 Task: Send an email with the signature Erica Taylor with the subject 'Request for project resources' and the message 'I appreciate your attention to detail and timely response.' from softage.1@softage.net to softage.5@softage.net and softage.6@softage.net with an attached document Business_model_canvas.pdf
Action: Key pressed n
Screenshot: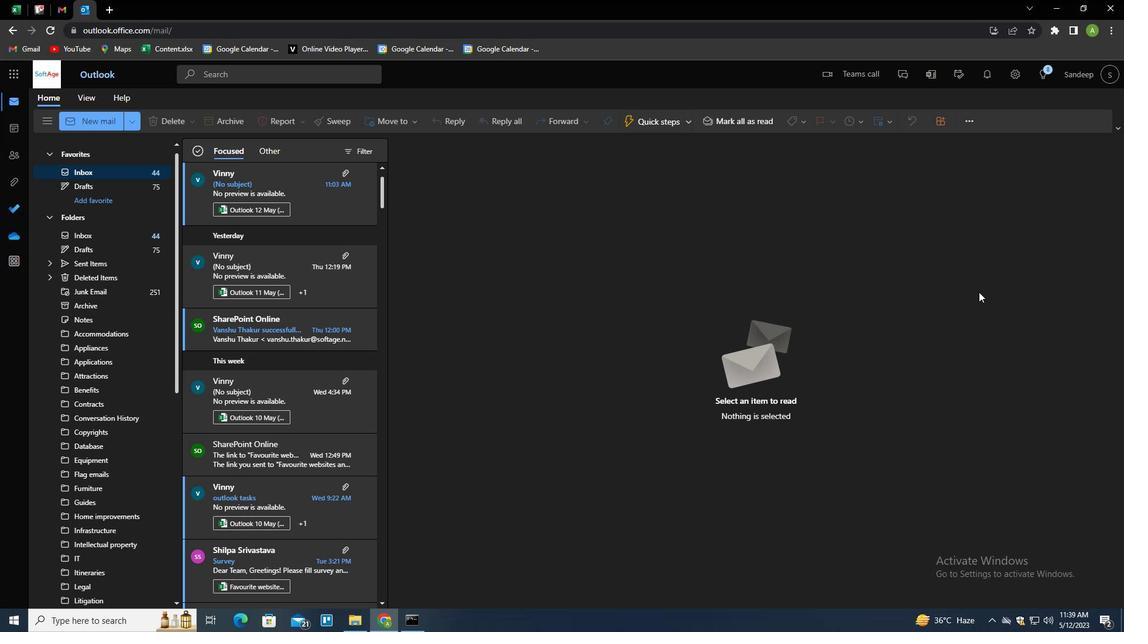 
Action: Mouse moved to (792, 123)
Screenshot: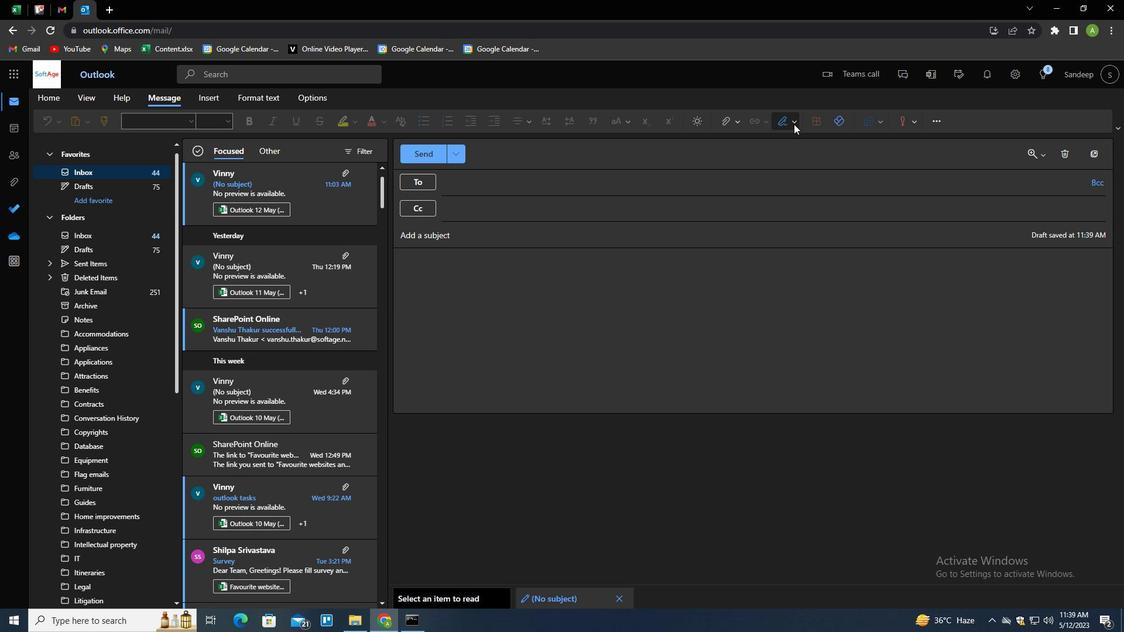 
Action: Mouse pressed left at (792, 123)
Screenshot: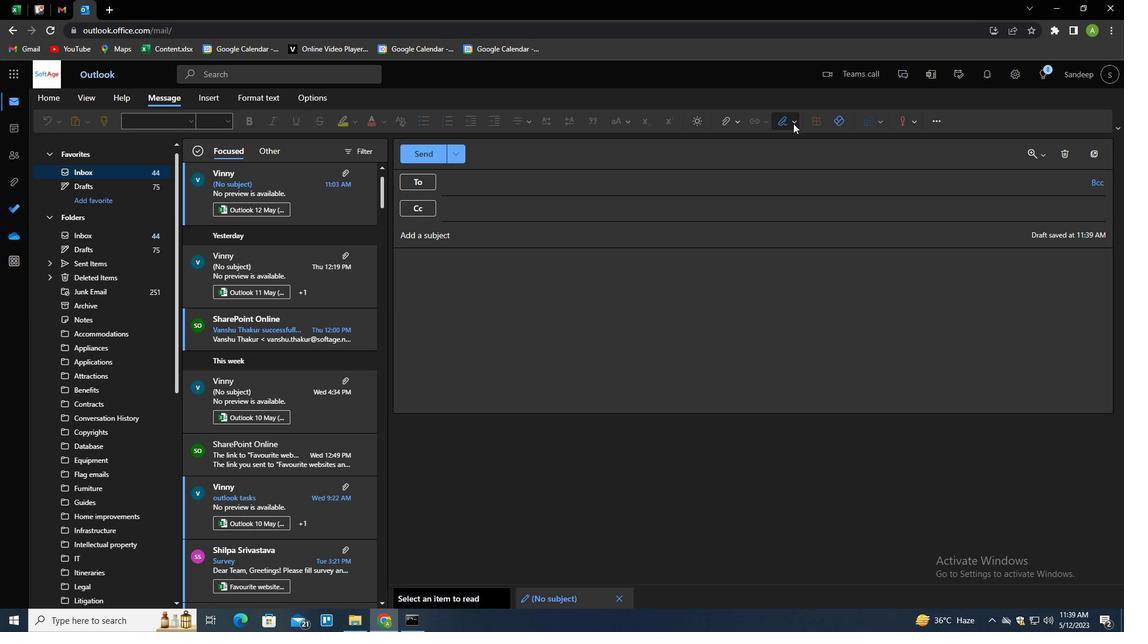 
Action: Mouse moved to (770, 172)
Screenshot: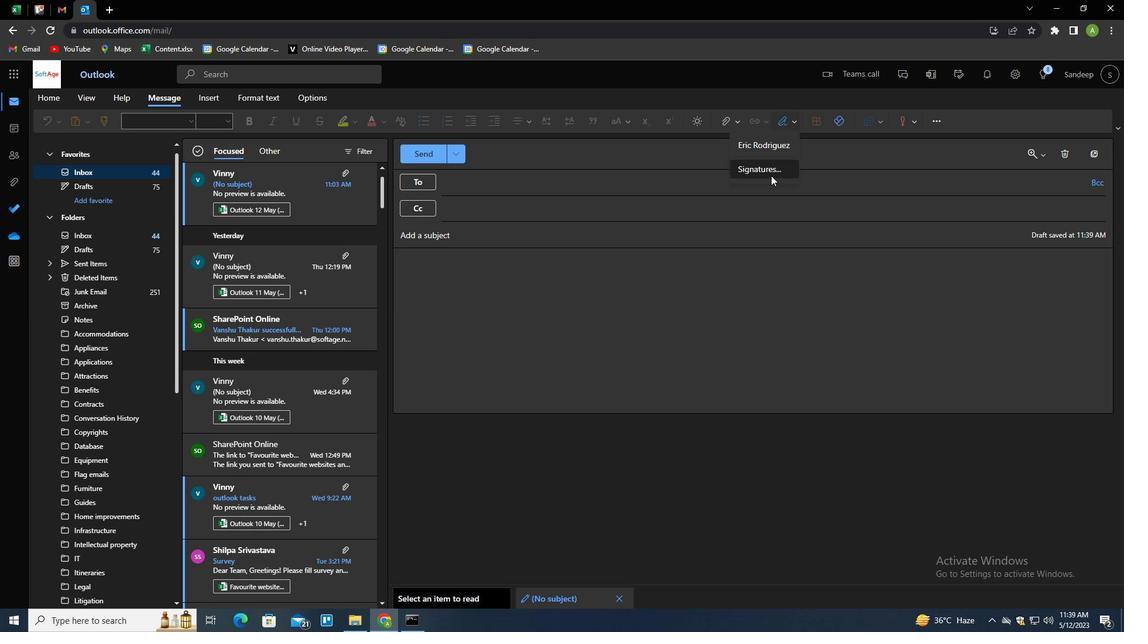 
Action: Mouse pressed left at (770, 172)
Screenshot: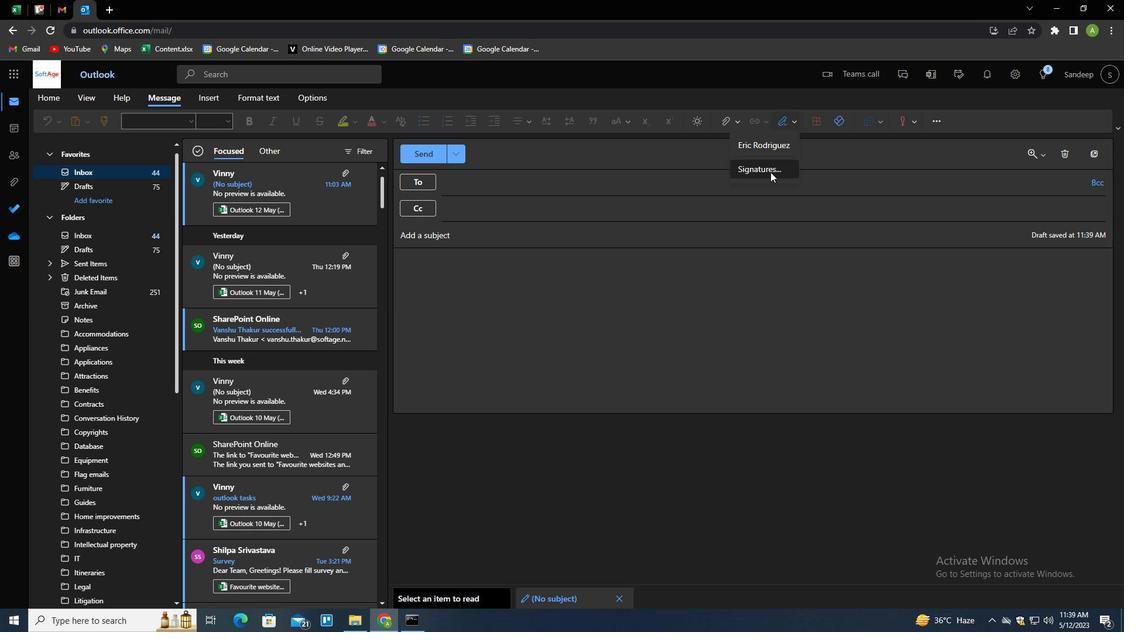 
Action: Key pressed <Key.shift>E
Screenshot: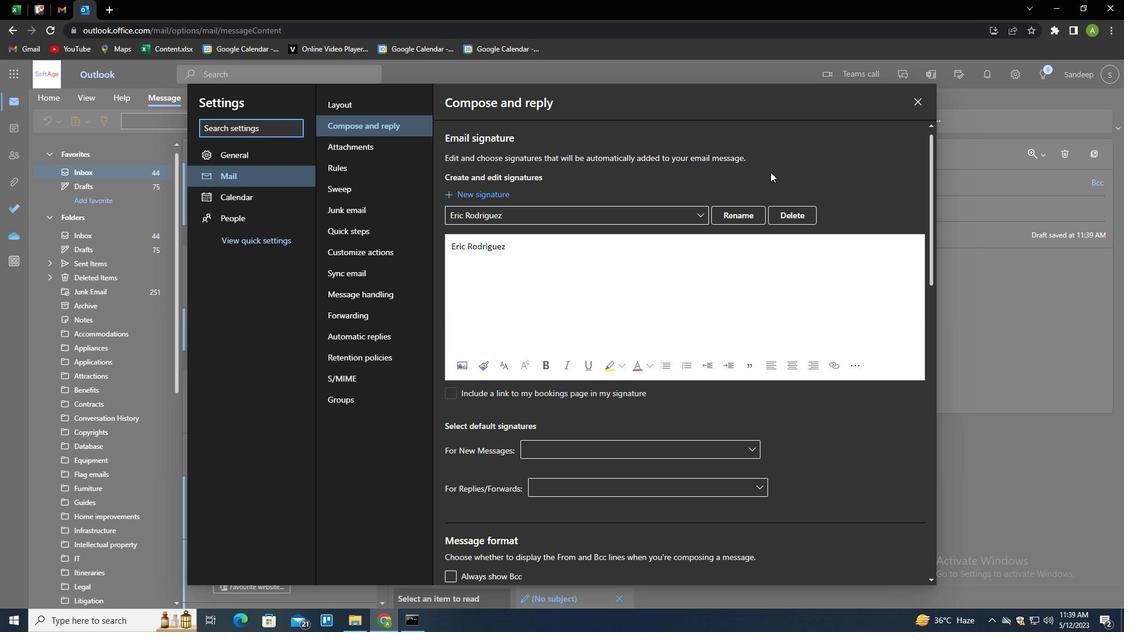 
Action: Mouse moved to (792, 221)
Screenshot: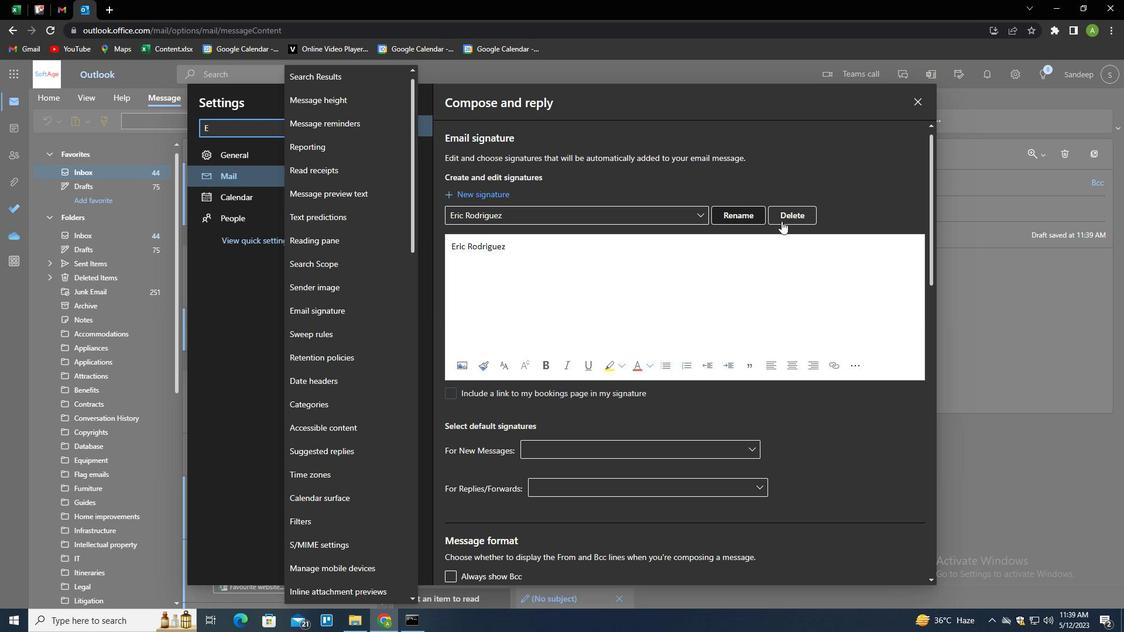 
Action: Mouse pressed left at (792, 221)
Screenshot: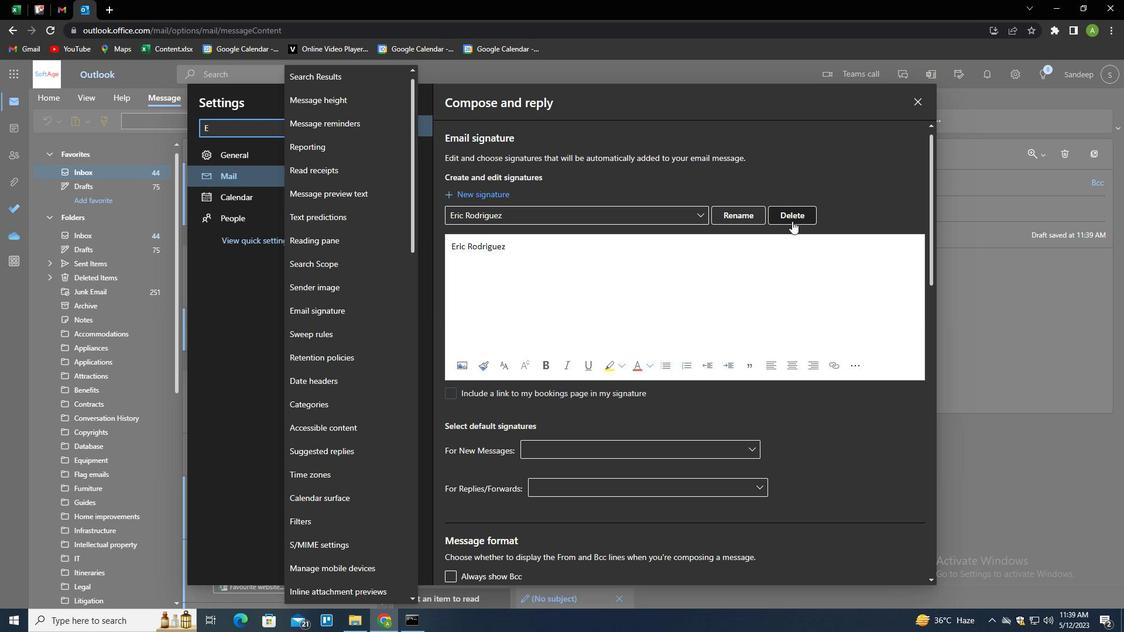 
Action: Mouse moved to (761, 221)
Screenshot: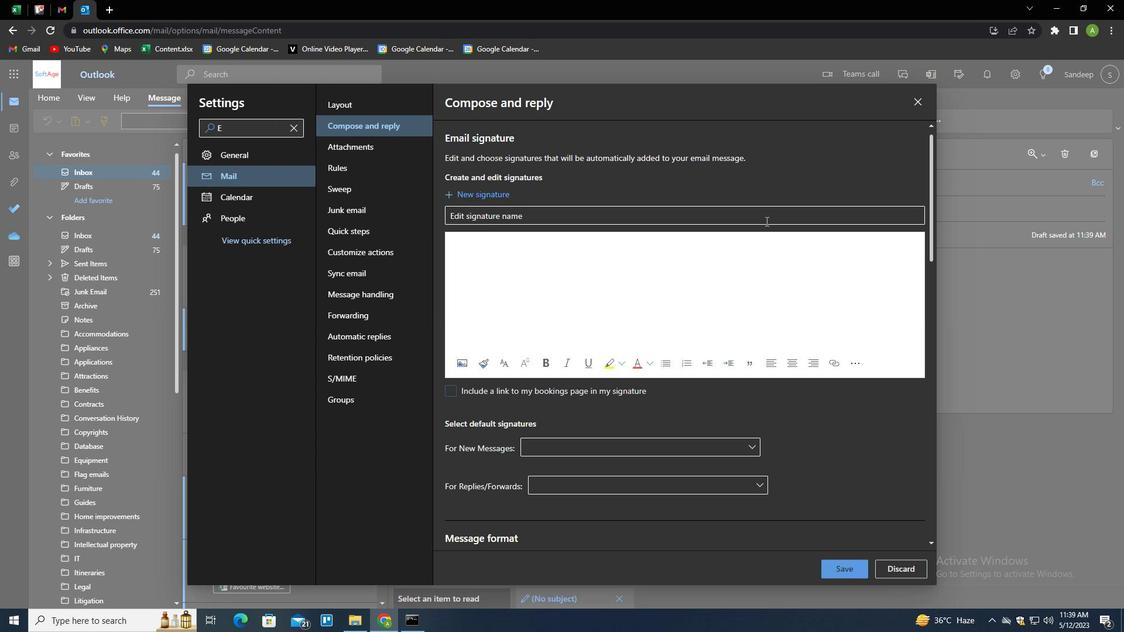 
Action: Mouse pressed left at (761, 221)
Screenshot: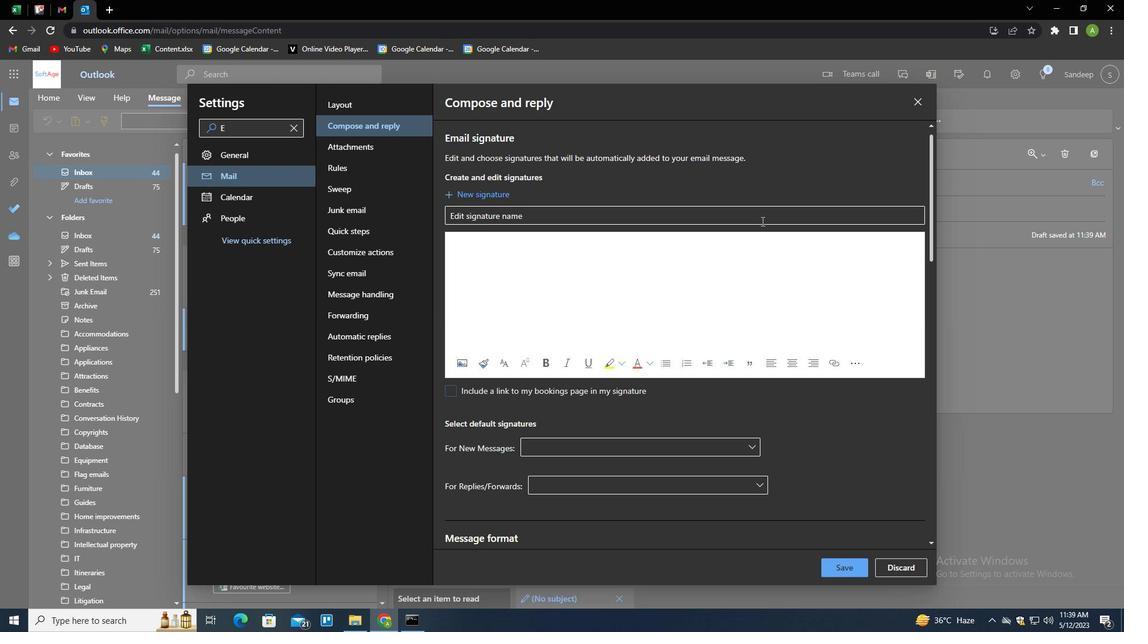 
Action: Mouse moved to (761, 221)
Screenshot: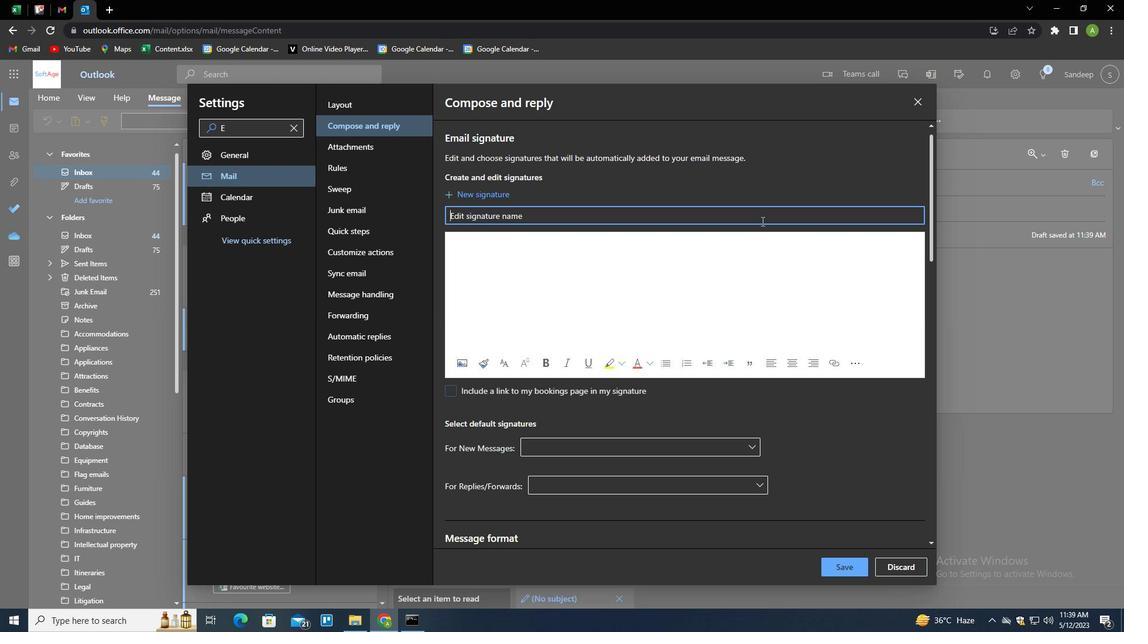 
Action: Key pressed <Key.shift>ER
Screenshot: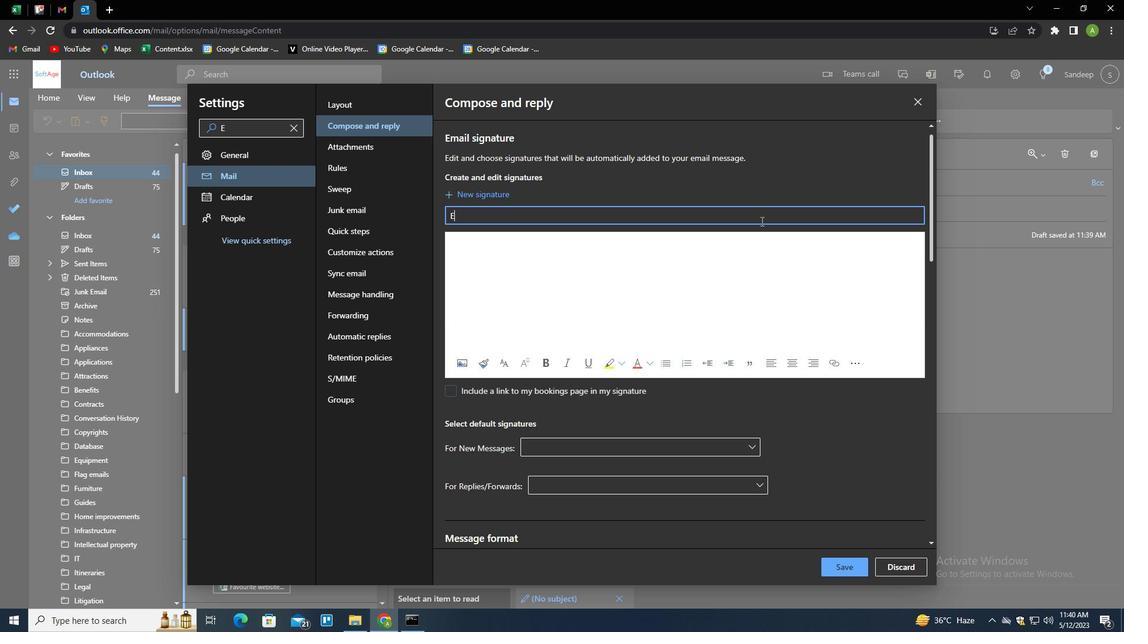 
Action: Mouse moved to (761, 221)
Screenshot: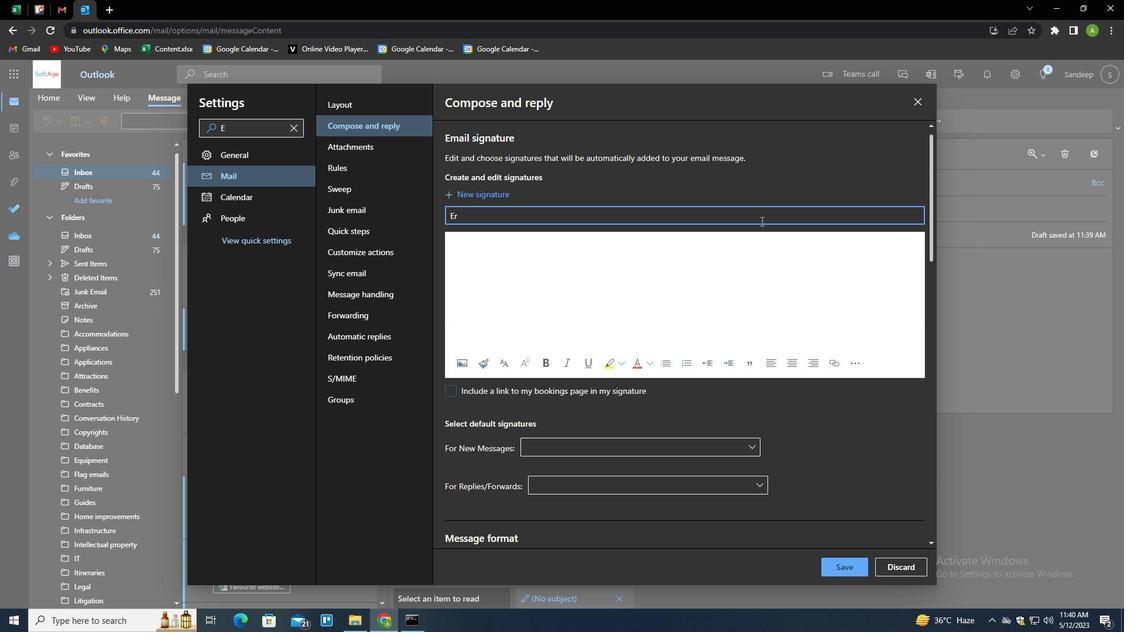 
Action: Key pressed IC<Key.space><Key.shift>TAYLOR<Key.tab><Key.shift>ERIC<Key.space><Key.shift>TAYLOR
Screenshot: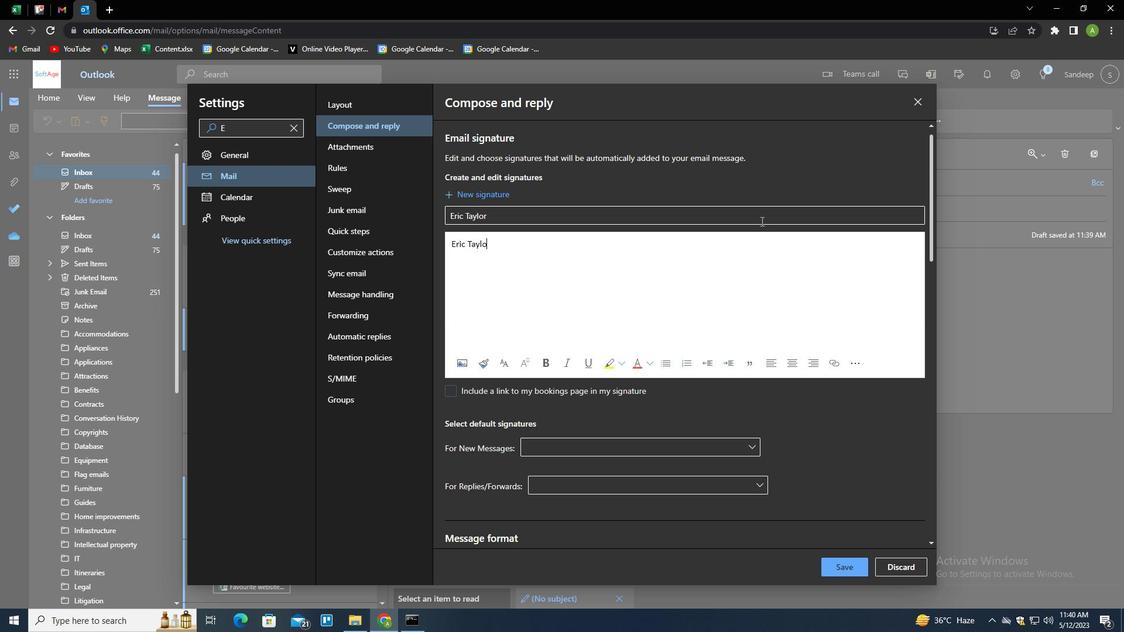 
Action: Mouse moved to (846, 565)
Screenshot: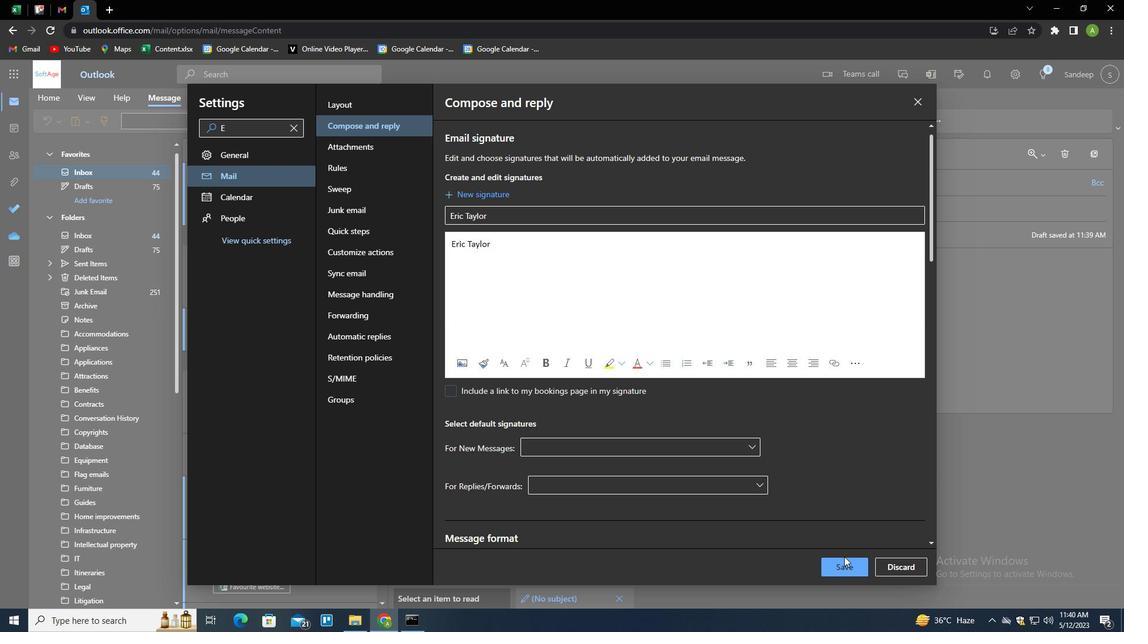 
Action: Mouse pressed left at (846, 565)
Screenshot: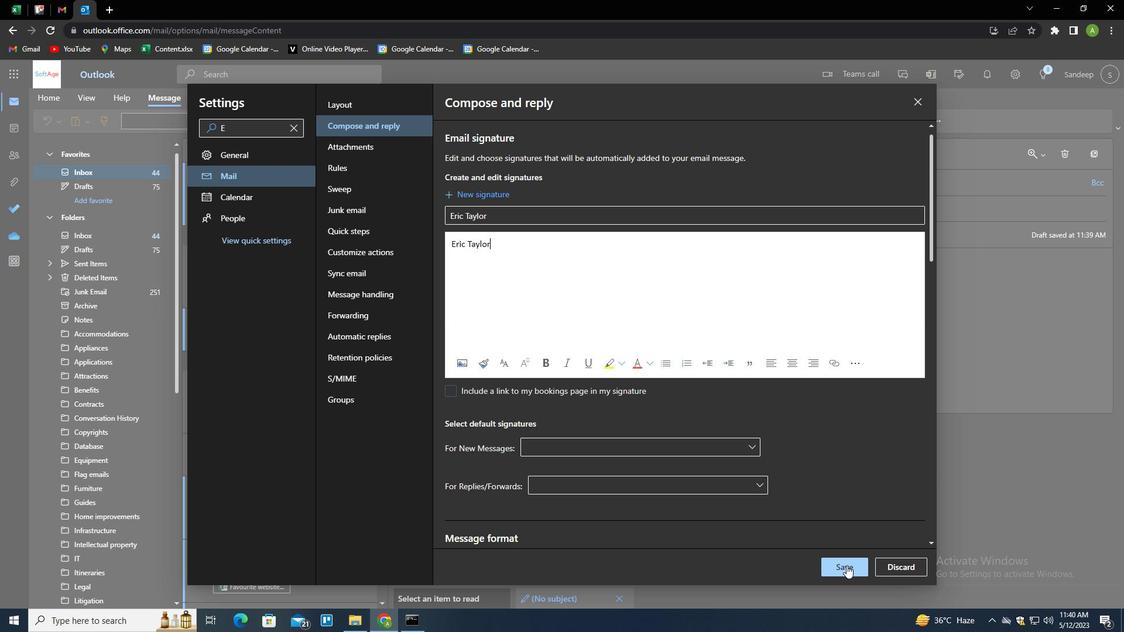 
Action: Mouse moved to (976, 365)
Screenshot: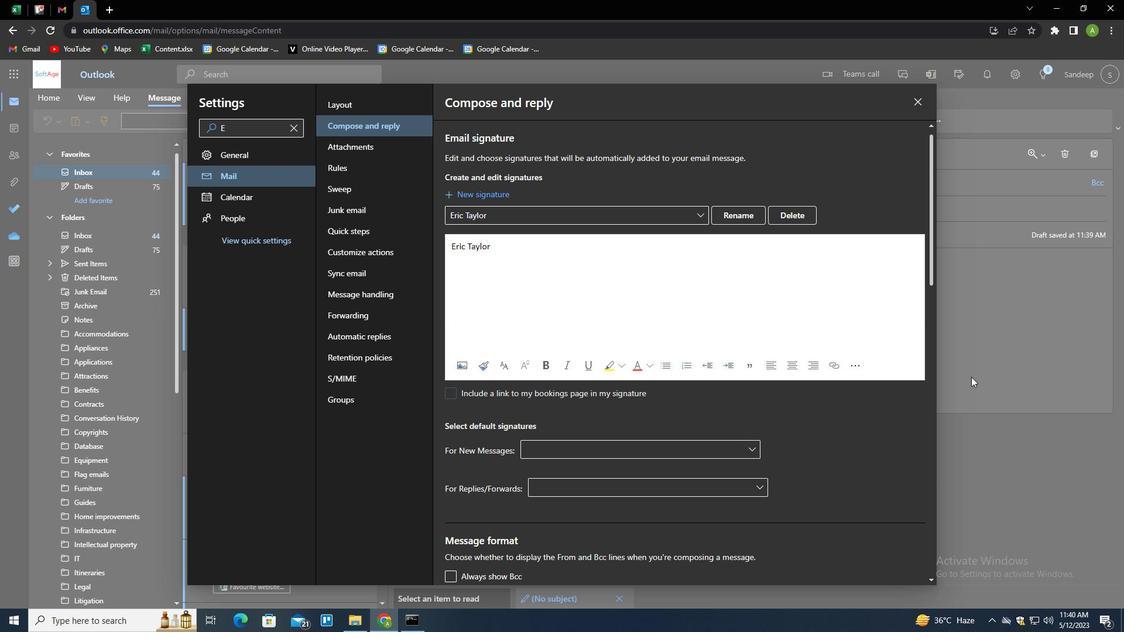 
Action: Mouse pressed left at (976, 365)
Screenshot: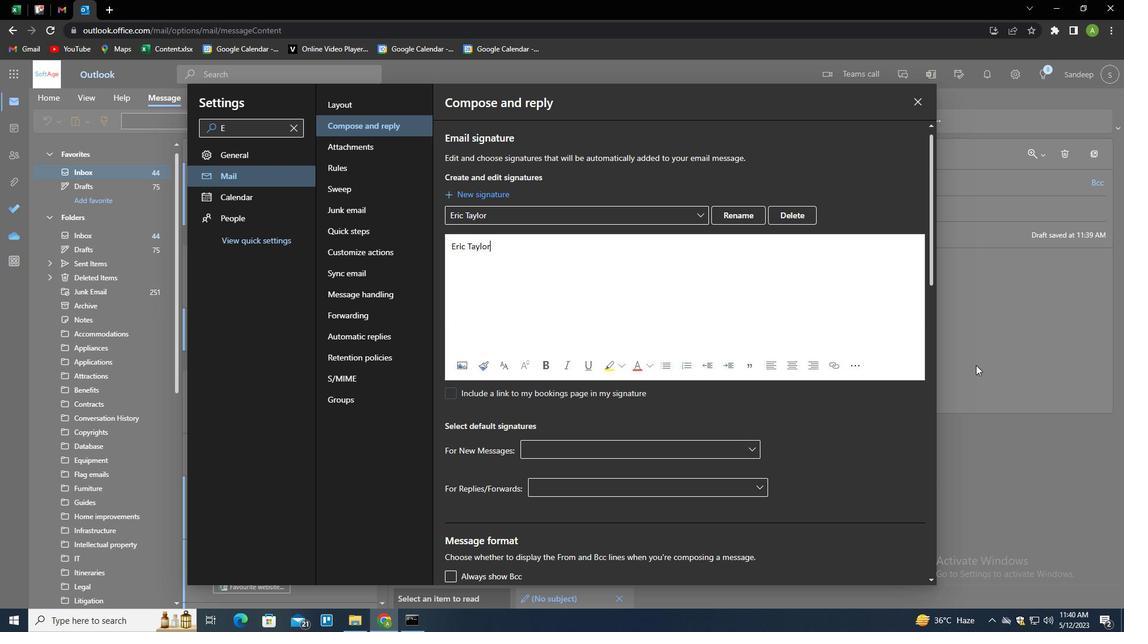 
Action: Mouse moved to (786, 125)
Screenshot: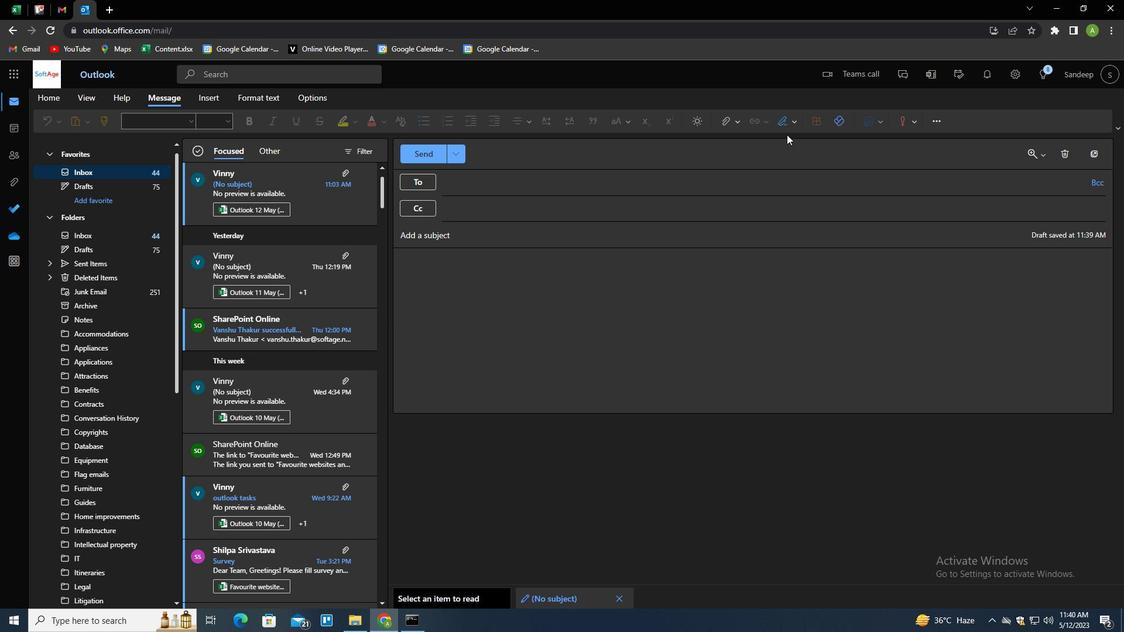 
Action: Mouse pressed left at (786, 125)
Screenshot: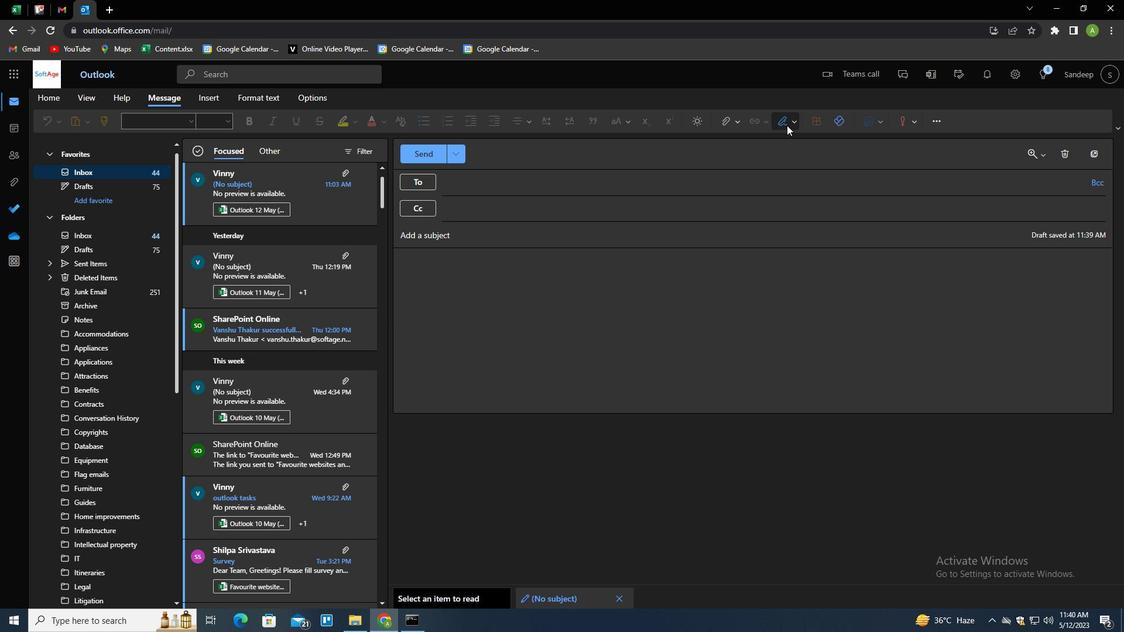 
Action: Mouse moved to (777, 144)
Screenshot: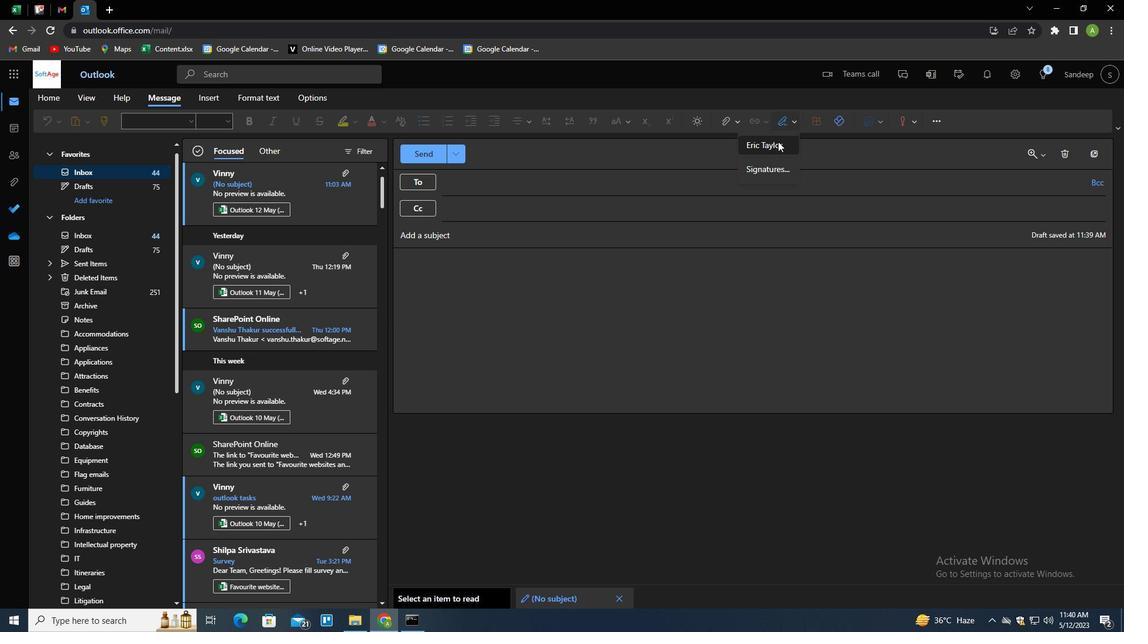 
Action: Mouse pressed left at (777, 144)
Screenshot: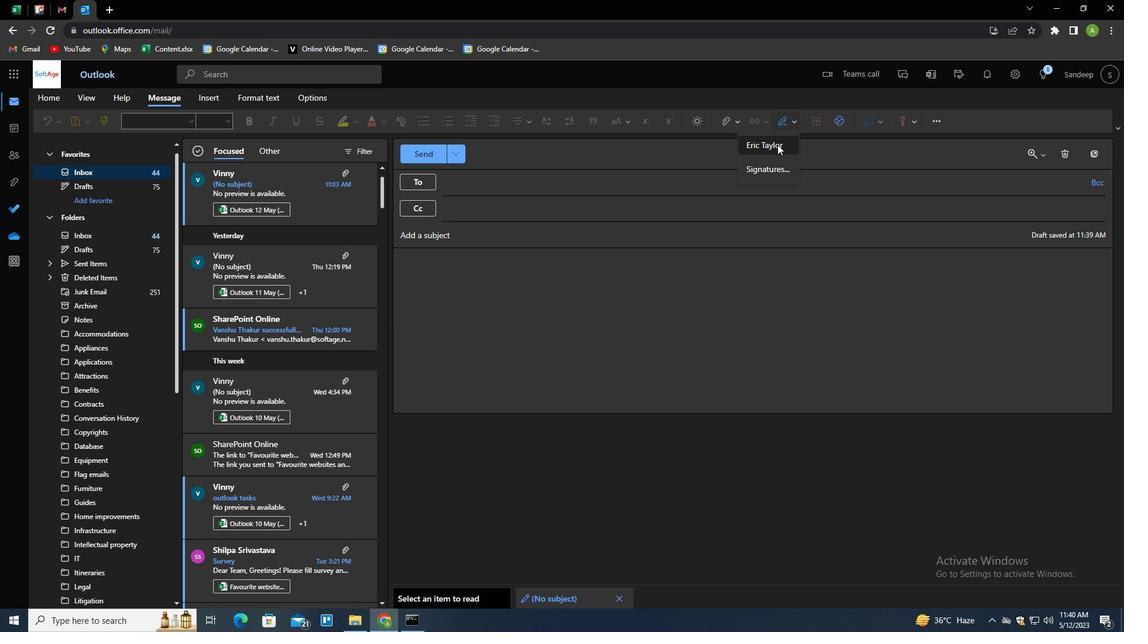 
Action: Mouse moved to (537, 233)
Screenshot: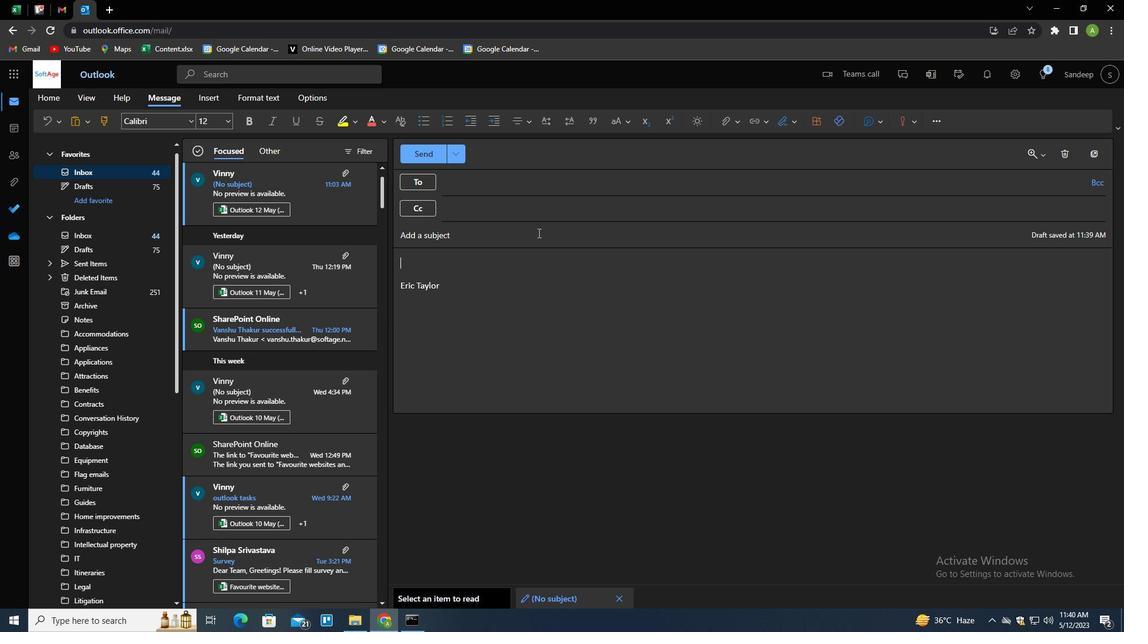 
Action: Mouse pressed left at (537, 233)
Screenshot: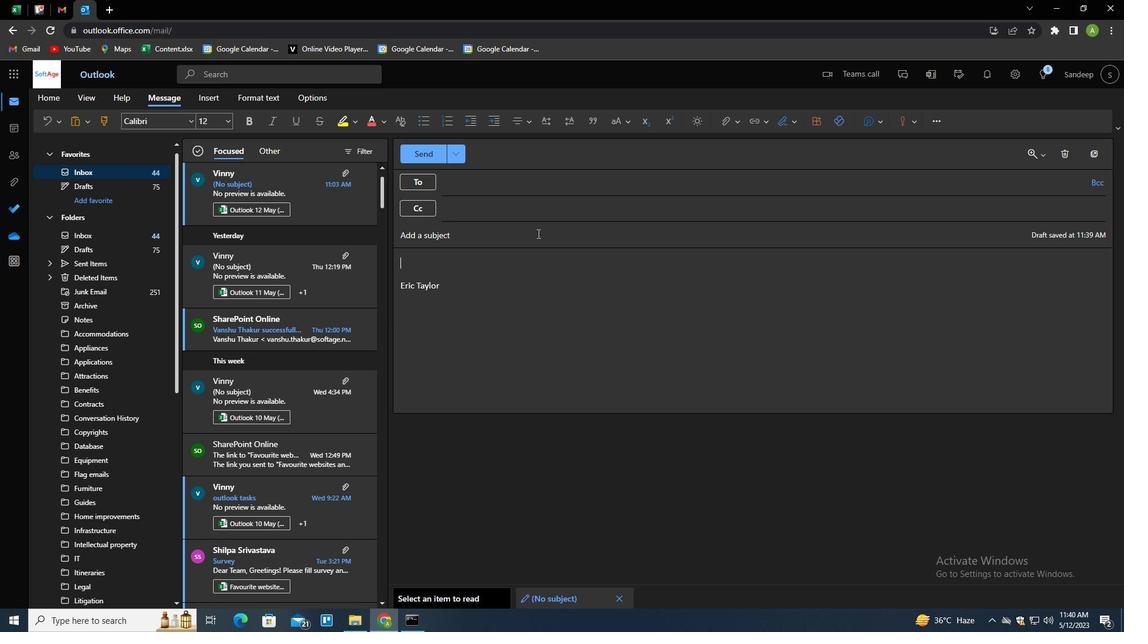 
Action: Mouse moved to (536, 234)
Screenshot: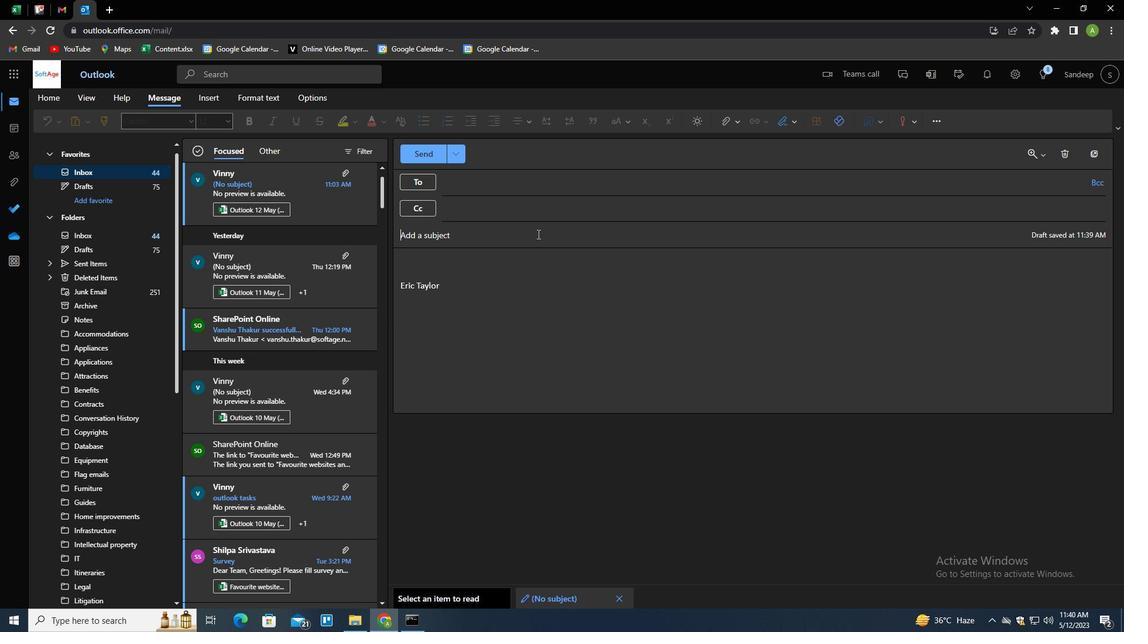 
Action: Key pressed <Key.shift>
Screenshot: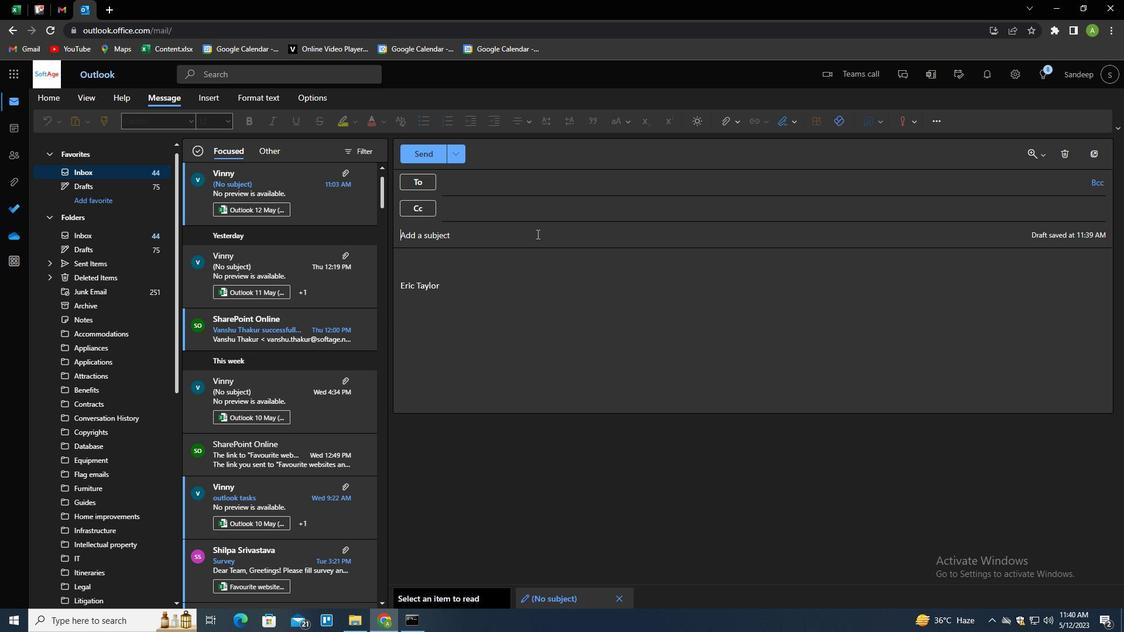
Action: Mouse moved to (534, 235)
Screenshot: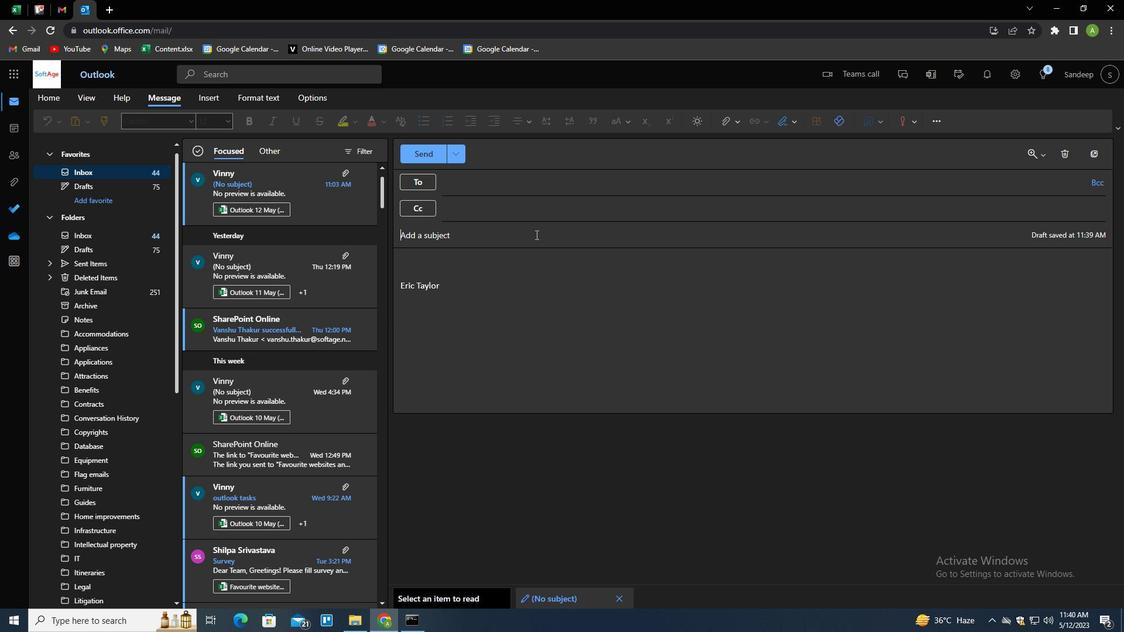
Action: Key pressed <Key.shift><Key.shift><Key.shift><Key.shift><Key.shift><Key.shift><Key.shift>
Screenshot: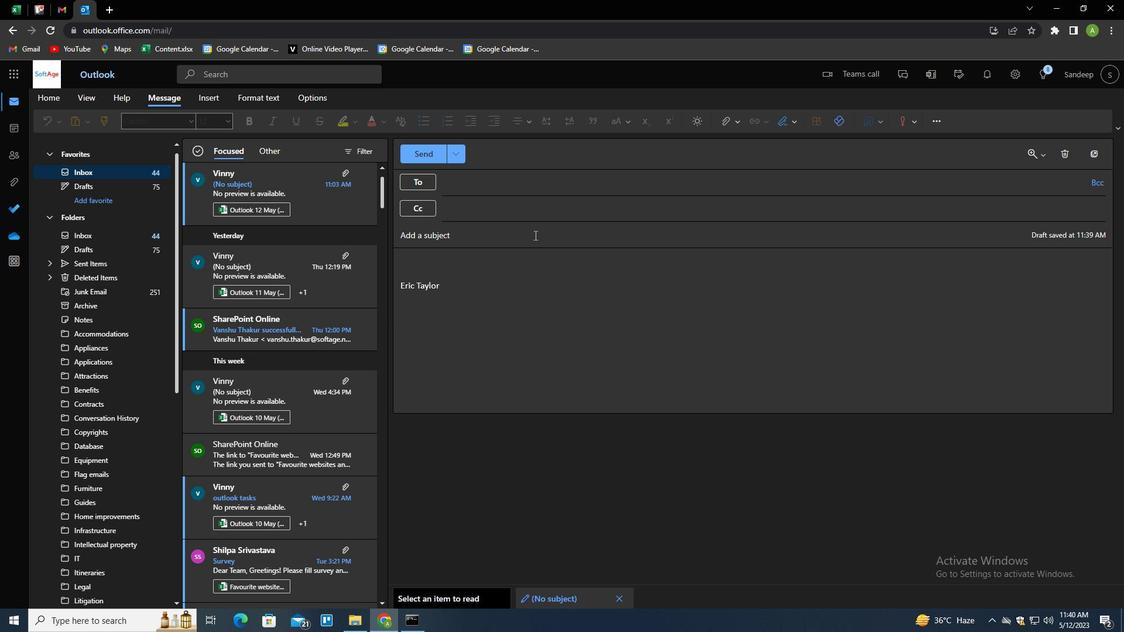 
Action: Mouse moved to (533, 235)
Screenshot: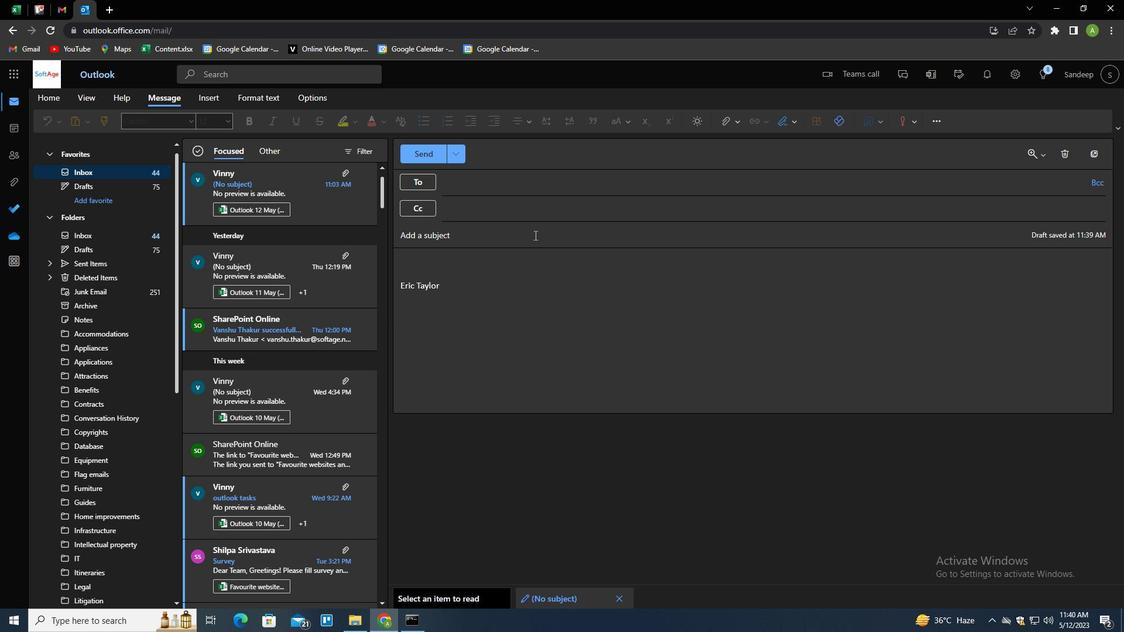 
Action: Key pressed <Key.shift><Key.shift><Key.shift><Key.shift><Key.shift><Key.shift><Key.shift><Key.shift><Key.shift><Key.shift>REQUEST<Key.space>FOR<Key.space>PROJECT<Key.space>RESOURCES<Key.tab><Key.shift>I<Key.space>APPRECIATE<Key.space>YOUR<Key.space>ATTENTION<Key.space>TO<Key.space>DETAILS<Key.space>AND<Key.space>TIMELY<Key.space>RESPONC<Key.backspace>SE.
Screenshot: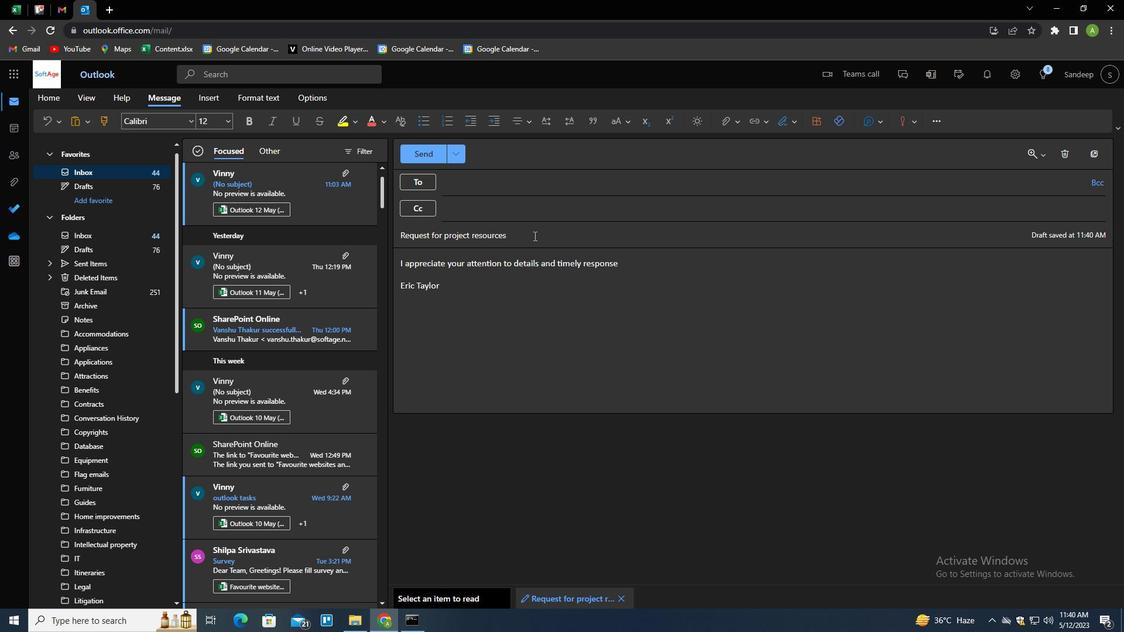 
Action: Mouse moved to (517, 184)
Screenshot: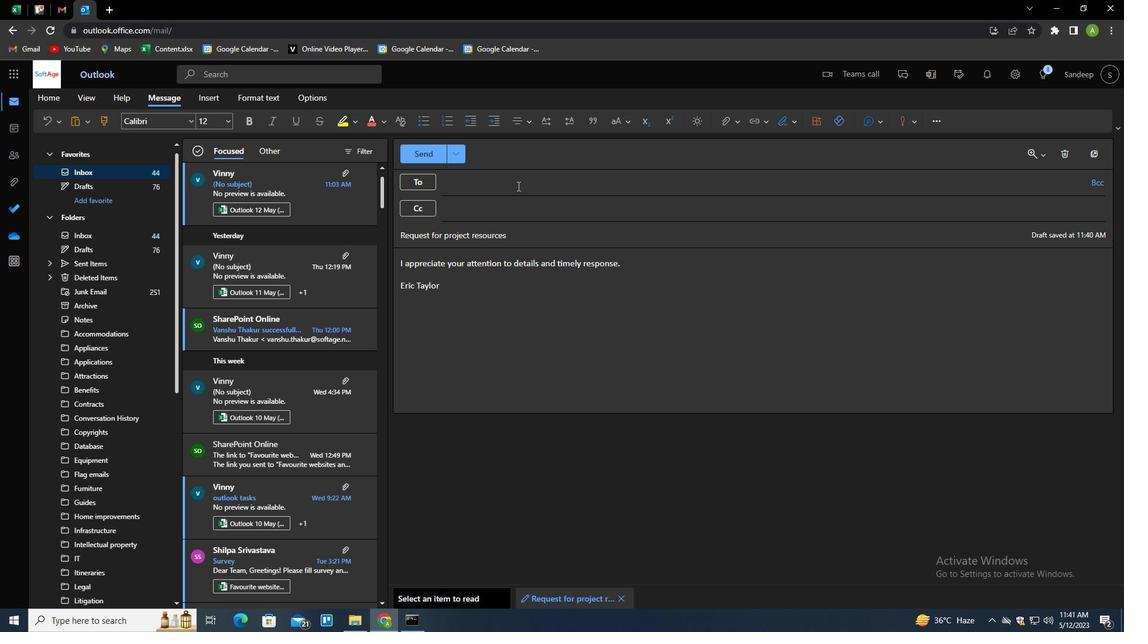 
Action: Mouse pressed left at (517, 184)
Screenshot: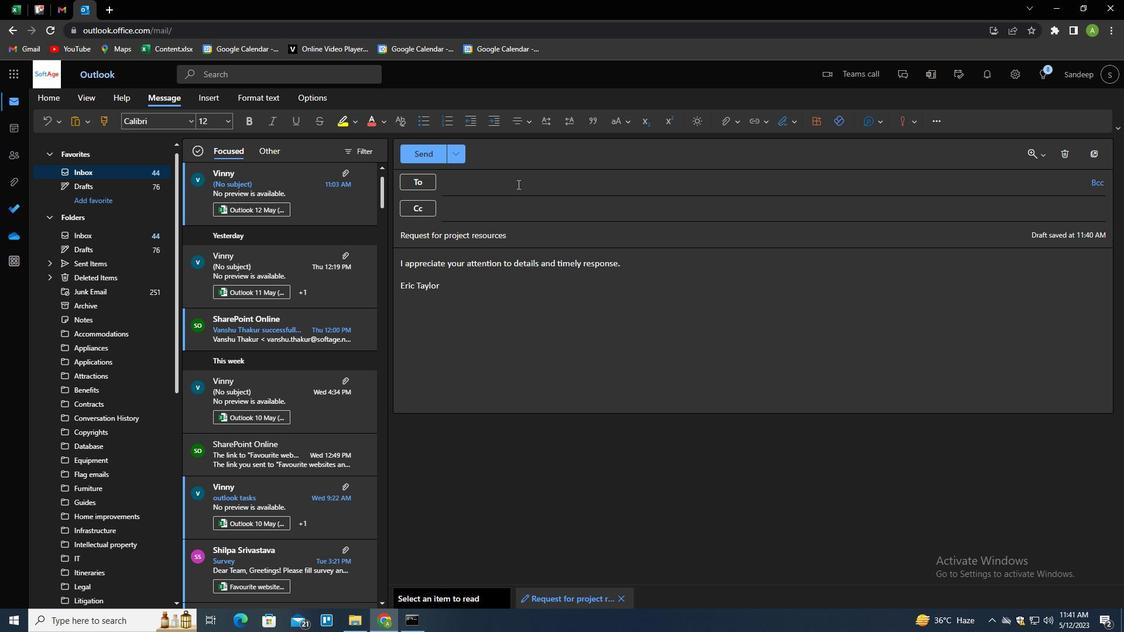 
Action: Key pressed SOFTAGE.5<Key.shift>@SOFTAGE.NET<Key.enter>SOFTAGE.6<Key.shift>@SOFTAGE.NET<Key.enter>
Screenshot: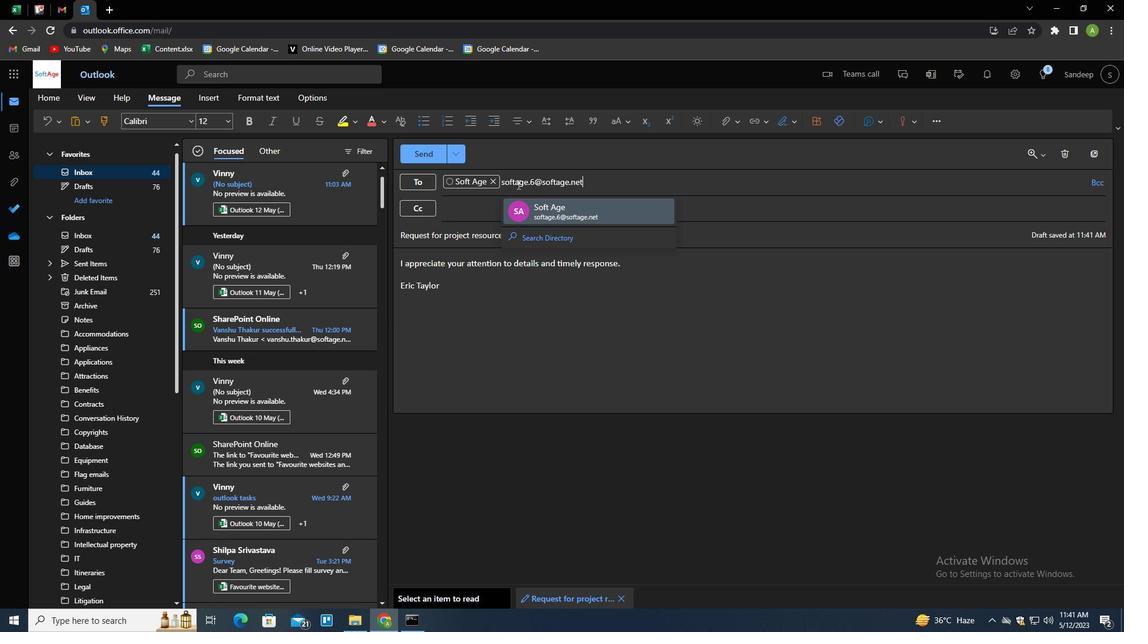 
Action: Mouse moved to (728, 123)
Screenshot: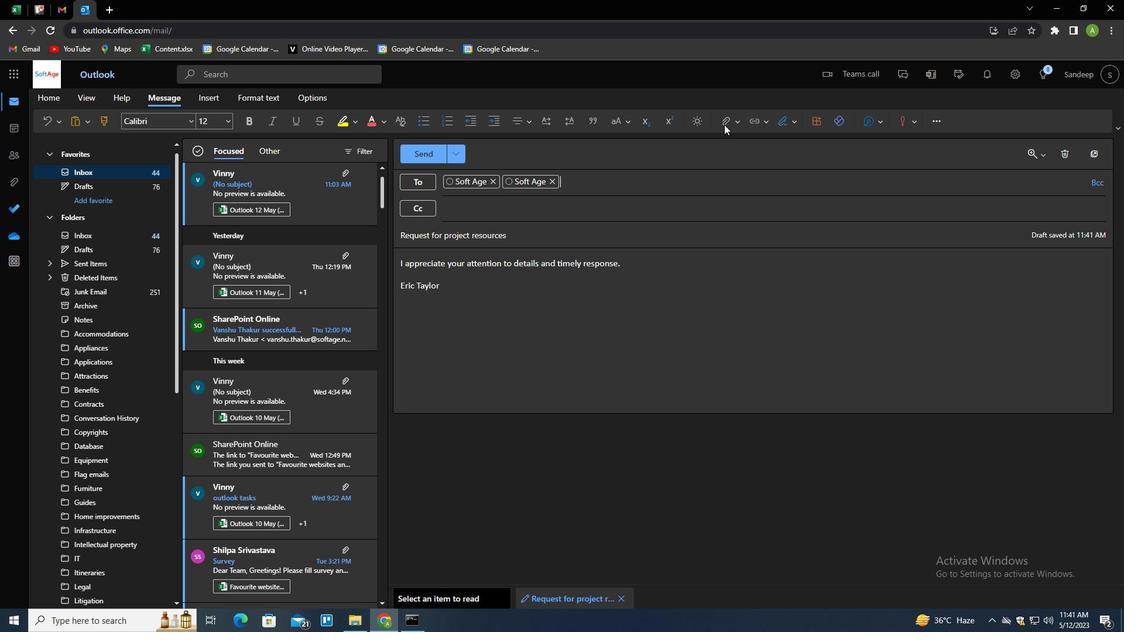 
Action: Mouse pressed left at (728, 123)
Screenshot: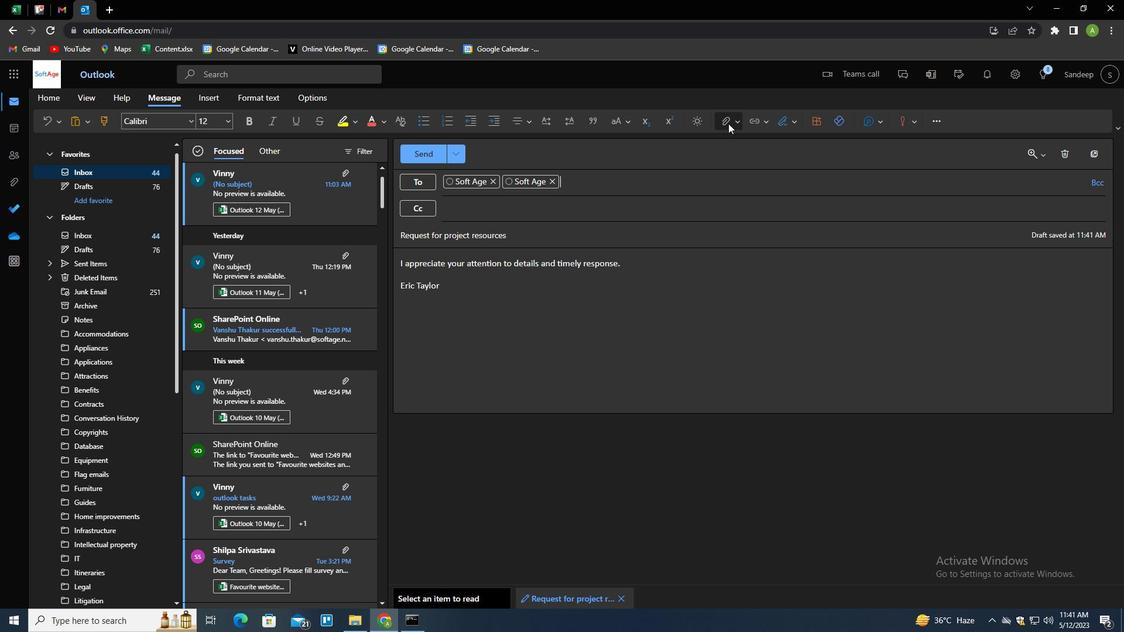 
Action: Mouse moved to (709, 148)
Screenshot: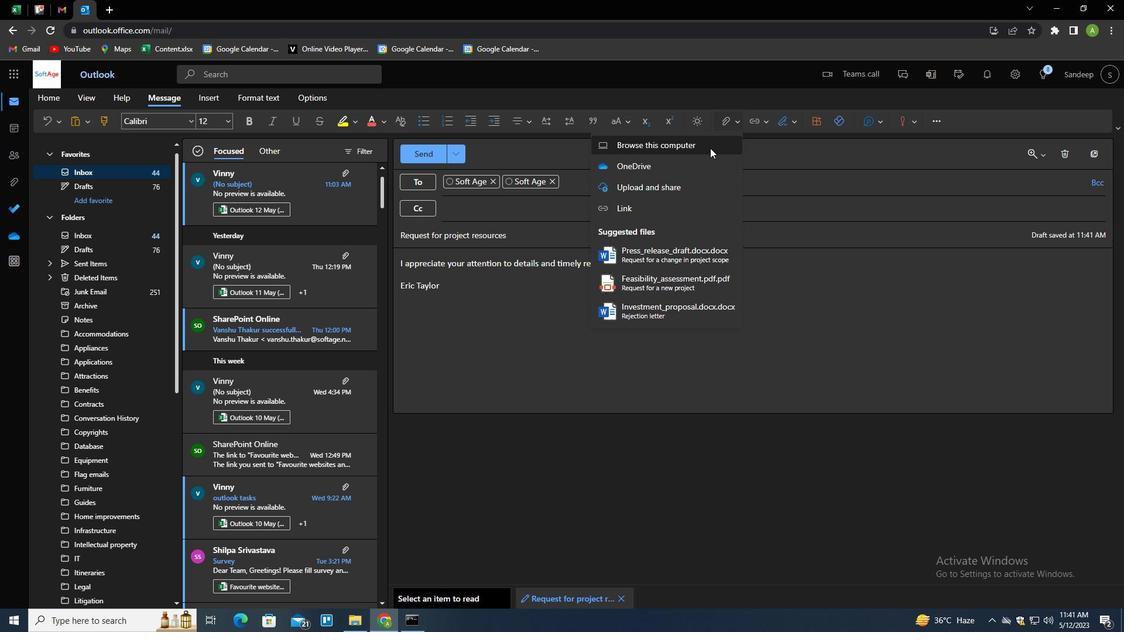 
Action: Mouse pressed left at (709, 148)
Screenshot: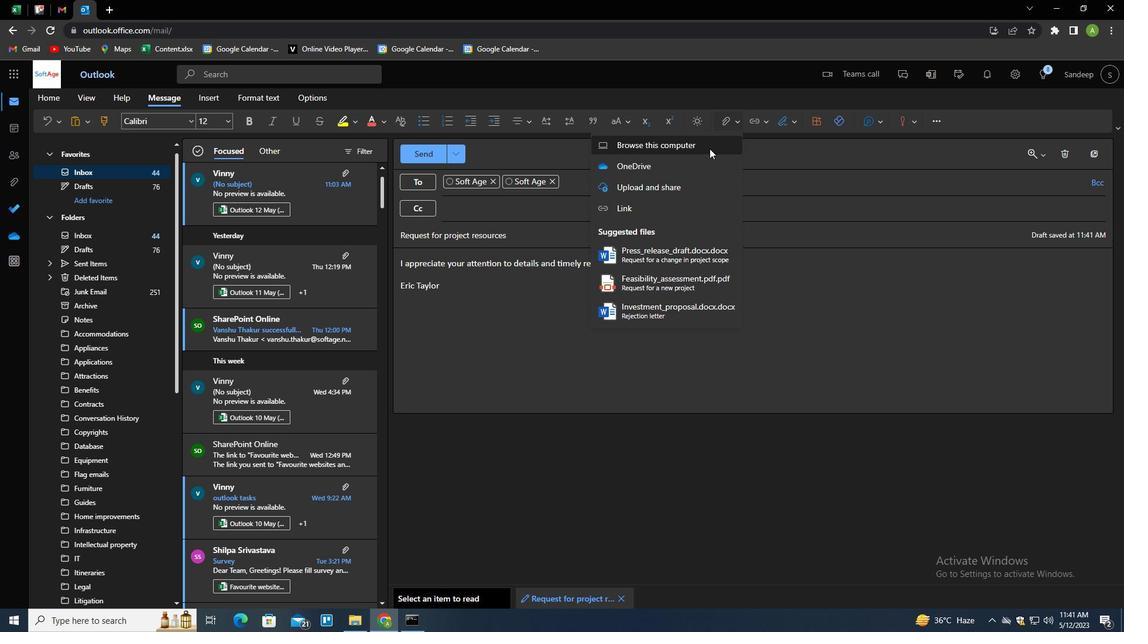 
Action: Mouse moved to (210, 169)
Screenshot: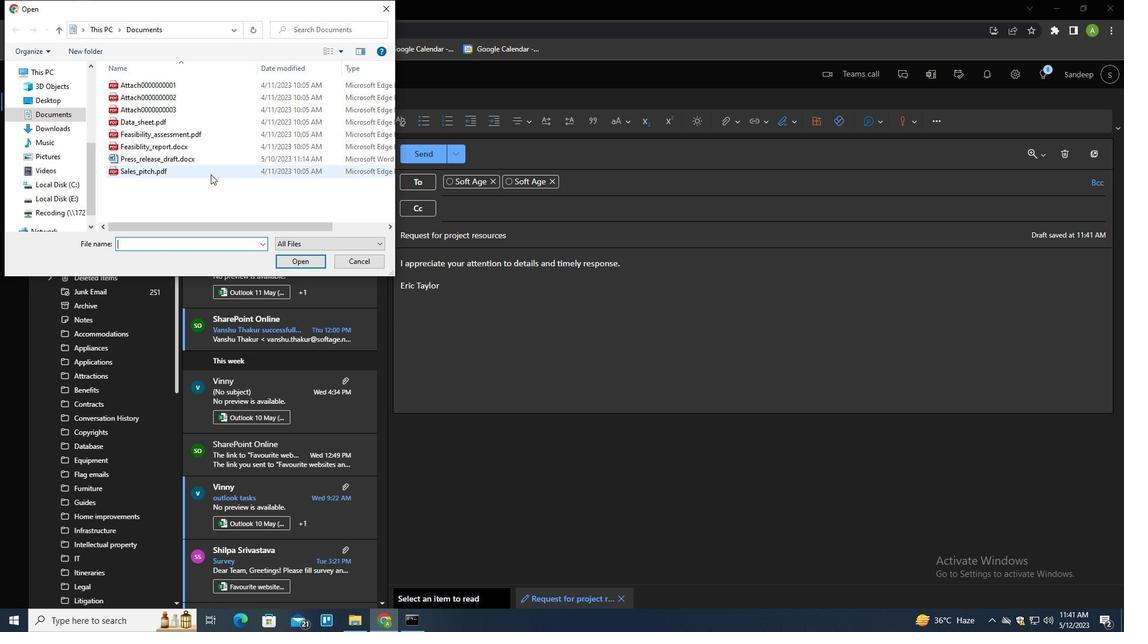 
Action: Mouse pressed left at (210, 169)
Screenshot: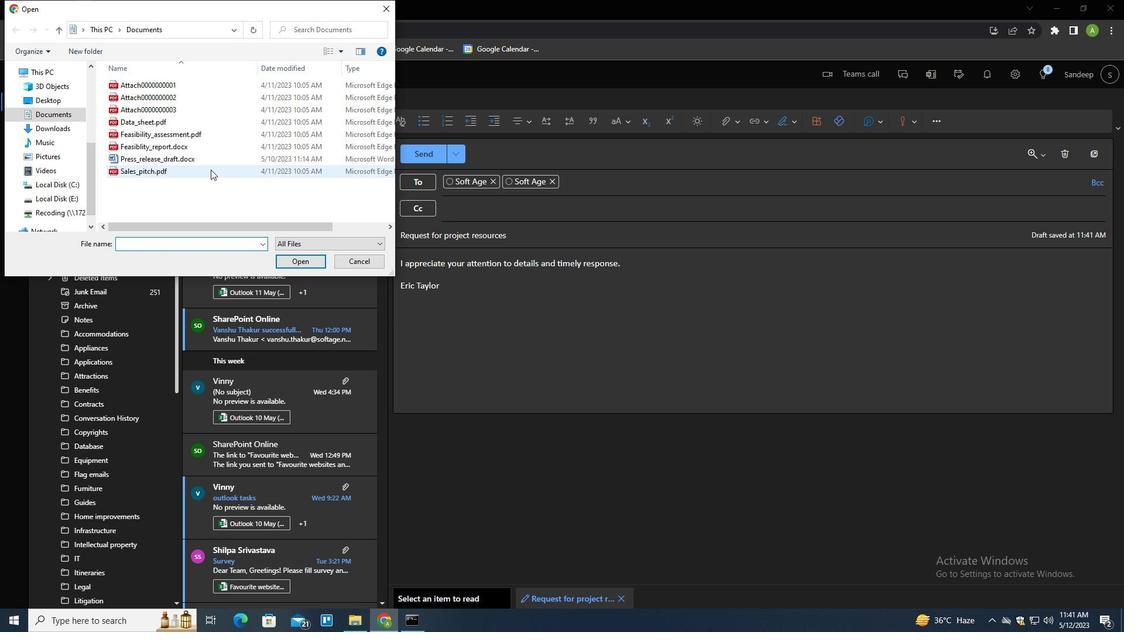 
Action: Mouse moved to (210, 169)
Screenshot: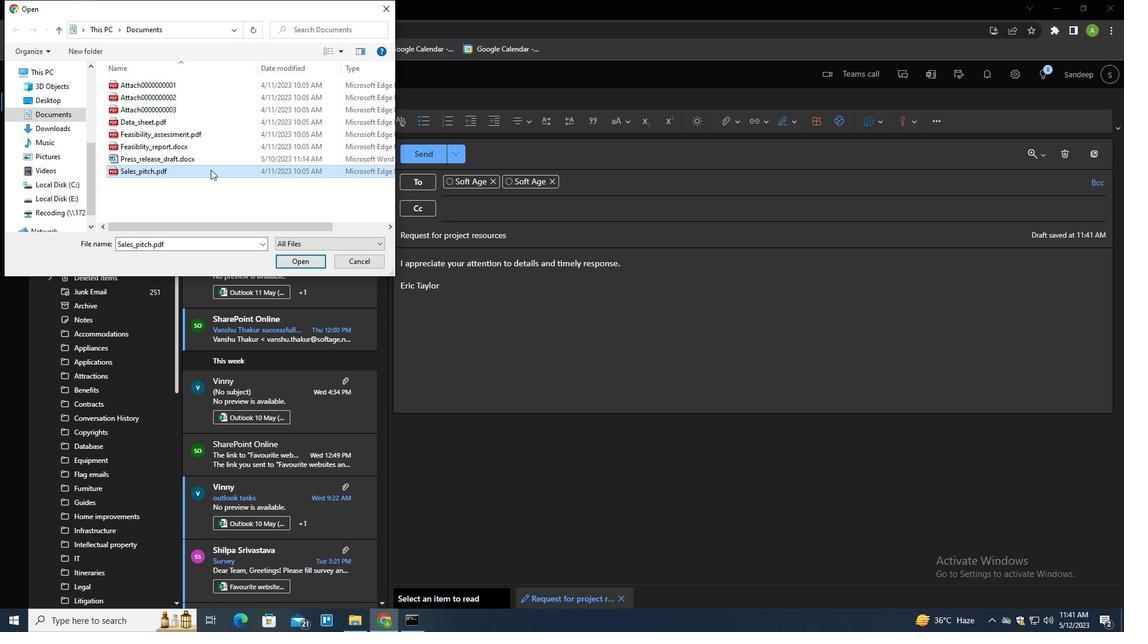 
Action: Key pressed <Key.f2><Key.shift>BUSINESS<Key.shift>_MODEL<Key.shift>_CANVAS.PDF<Key.enter>
Screenshot: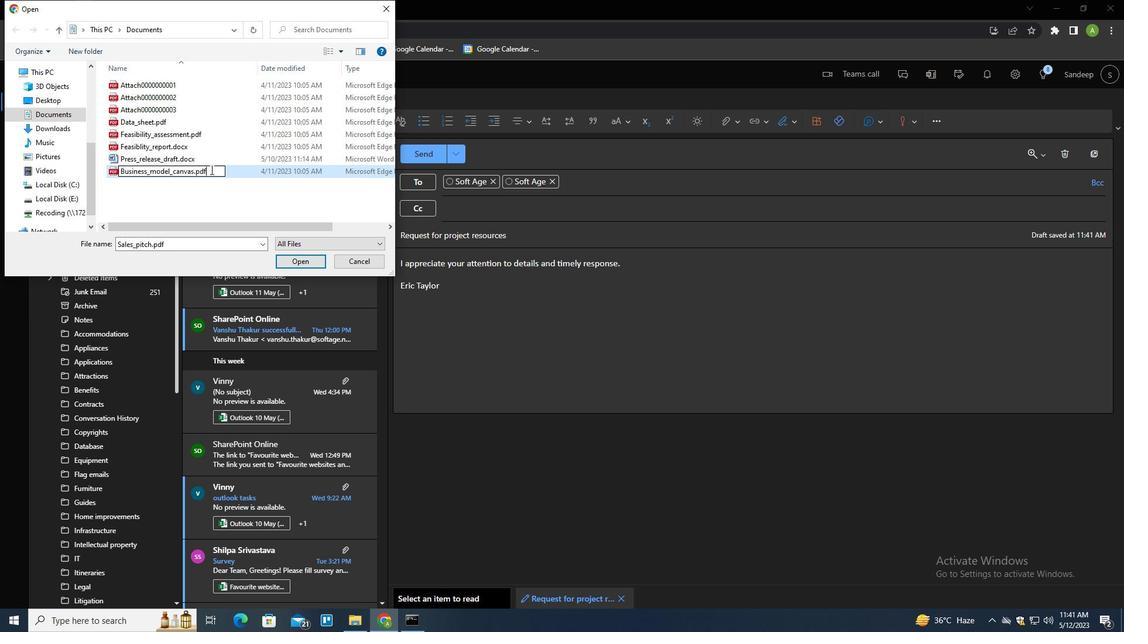 
Action: Mouse pressed left at (210, 169)
Screenshot: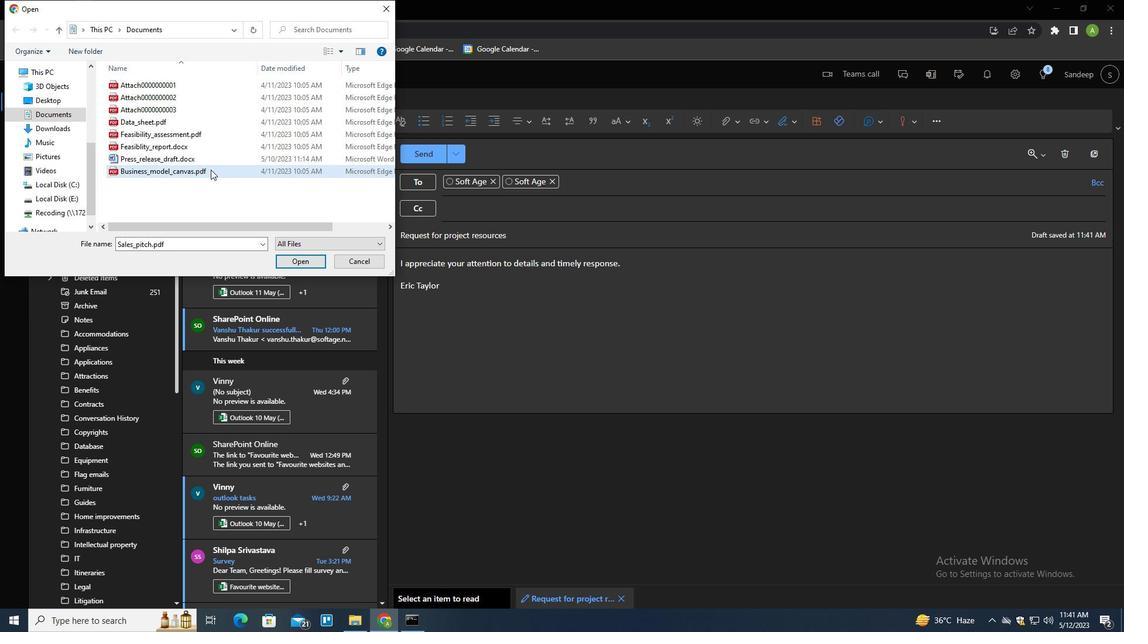 
Action: Mouse moved to (288, 262)
Screenshot: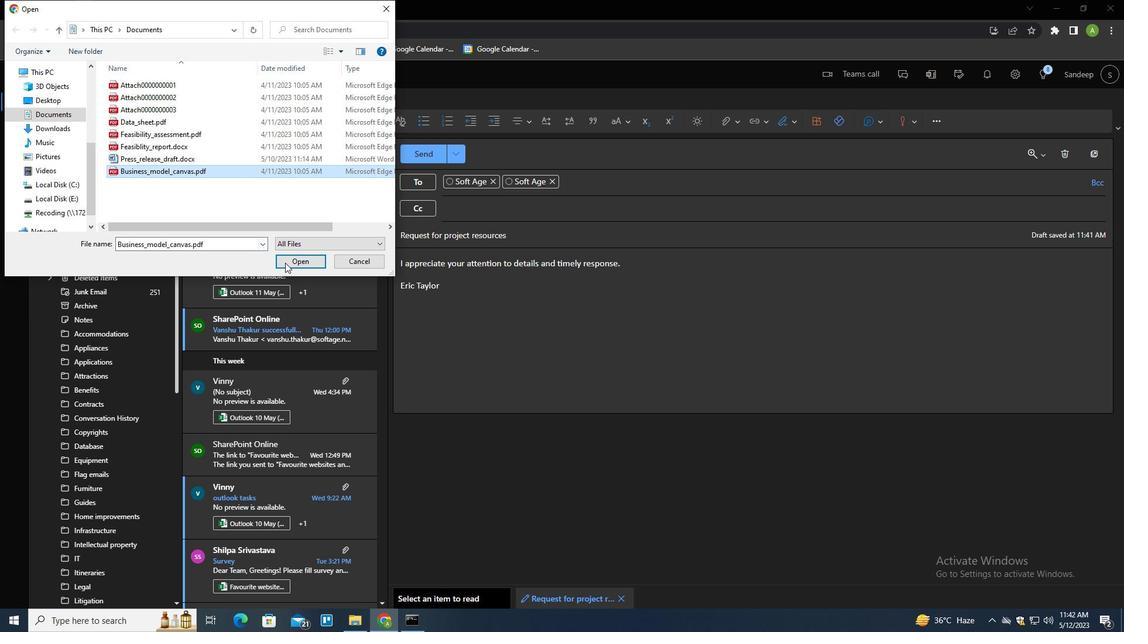 
Action: Mouse pressed left at (288, 262)
Screenshot: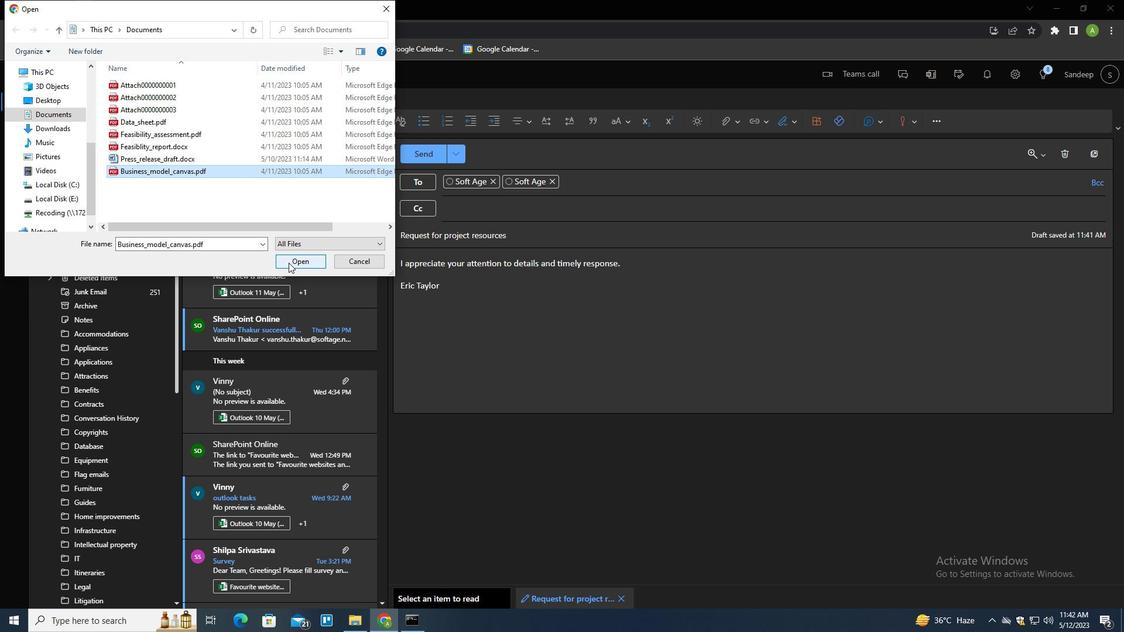 
Action: Mouse moved to (426, 156)
Screenshot: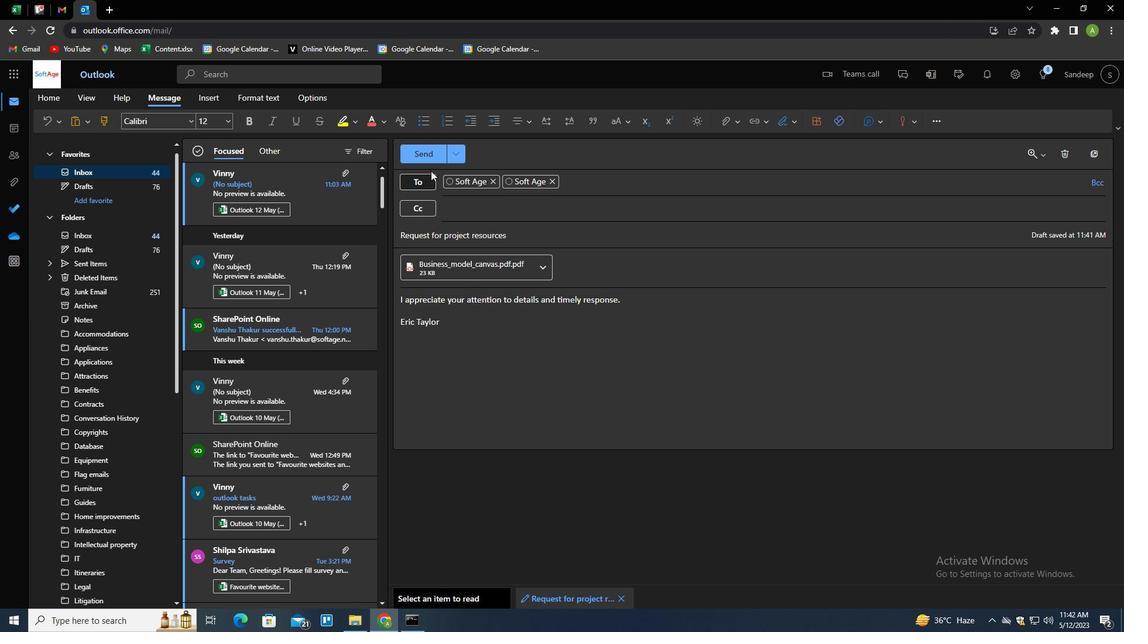 
Action: Mouse pressed left at (426, 156)
Screenshot: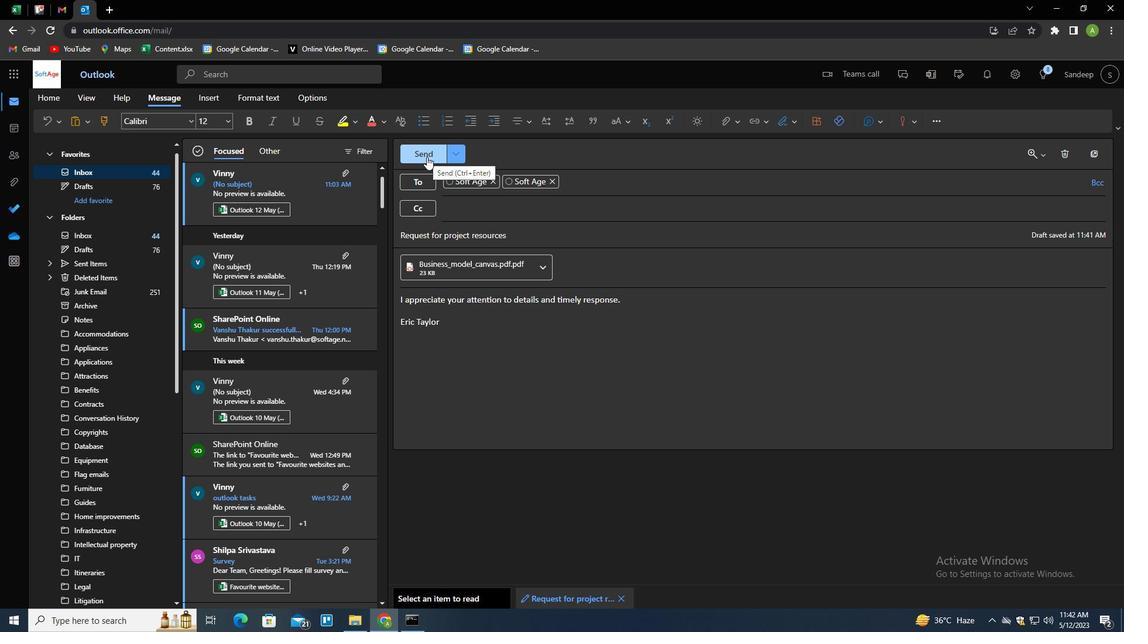 
Action: Mouse moved to (551, 270)
Screenshot: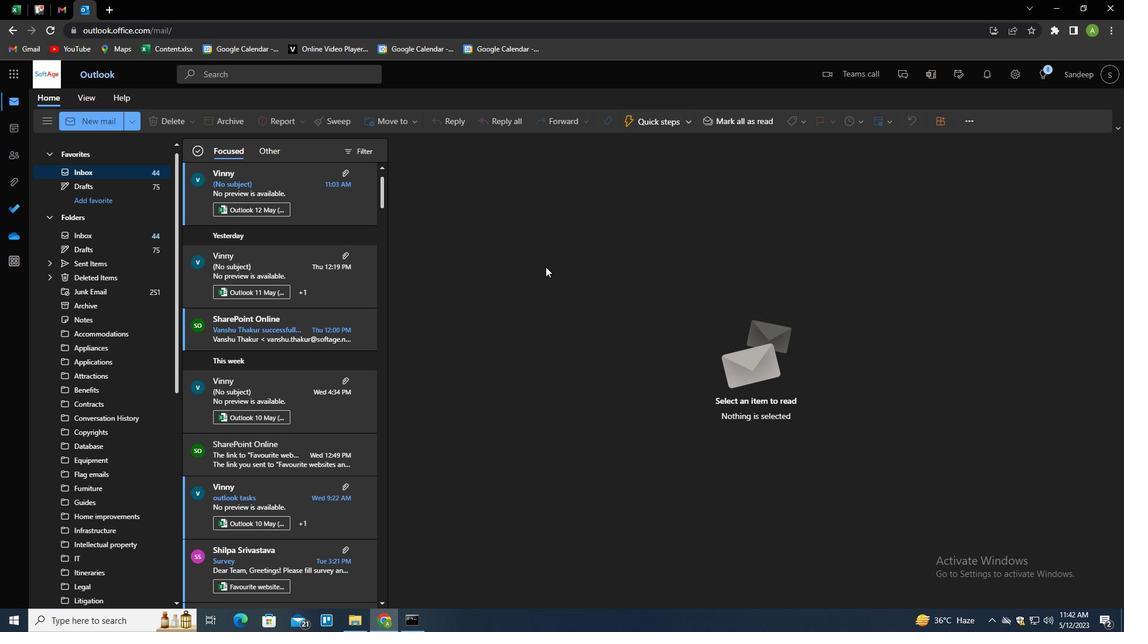 
